 Task: Video and Audio Conversion: Convert a video to a format suitable for Instagram Stories.
Action: Mouse moved to (803, 752)
Screenshot: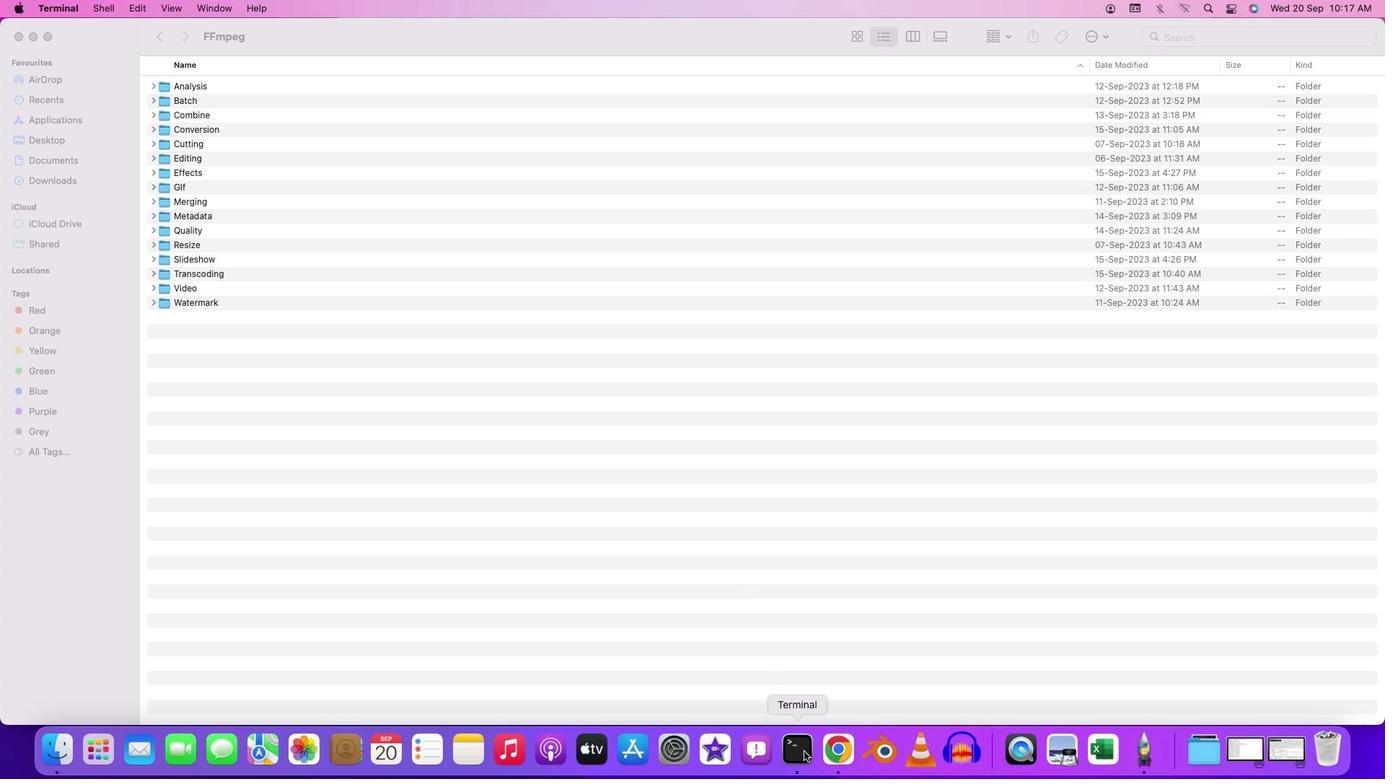 
Action: Mouse pressed right at (803, 752)
Screenshot: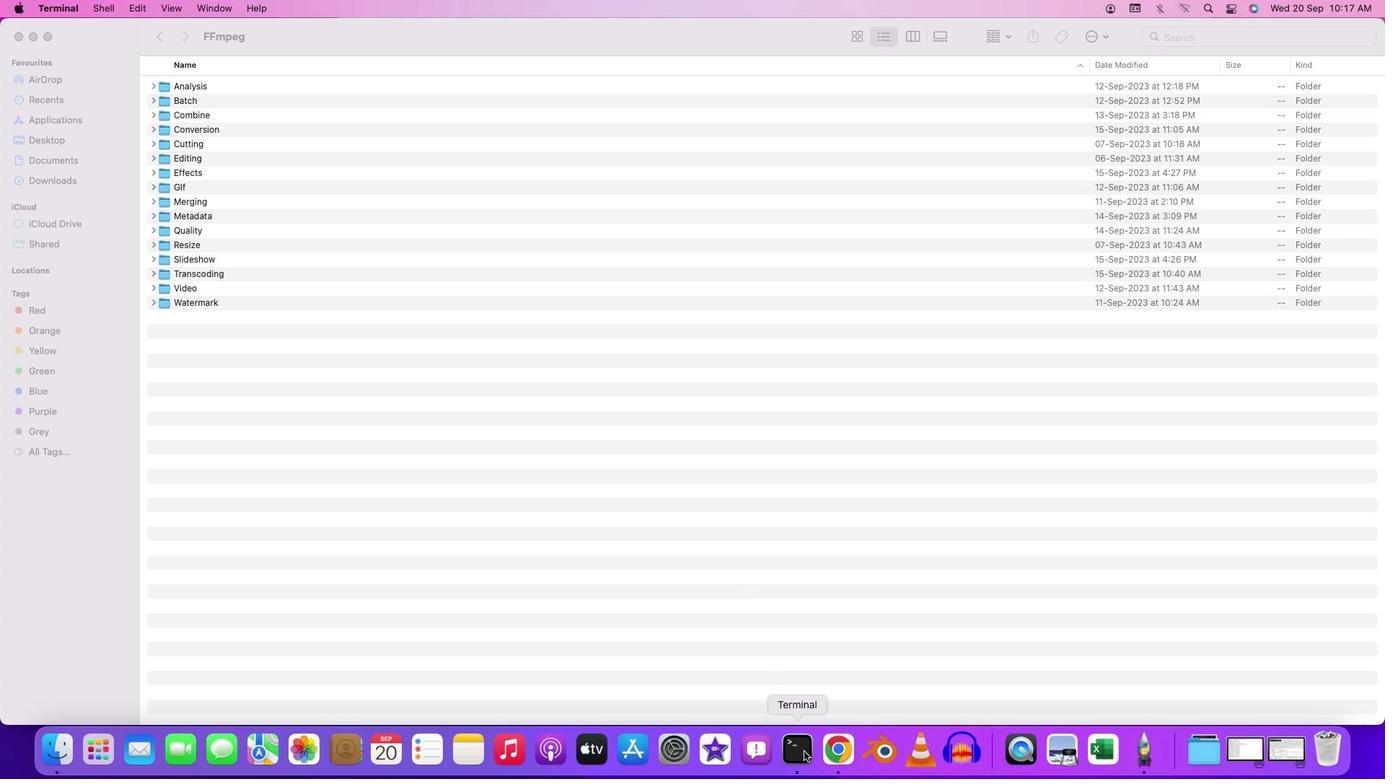 
Action: Mouse moved to (826, 570)
Screenshot: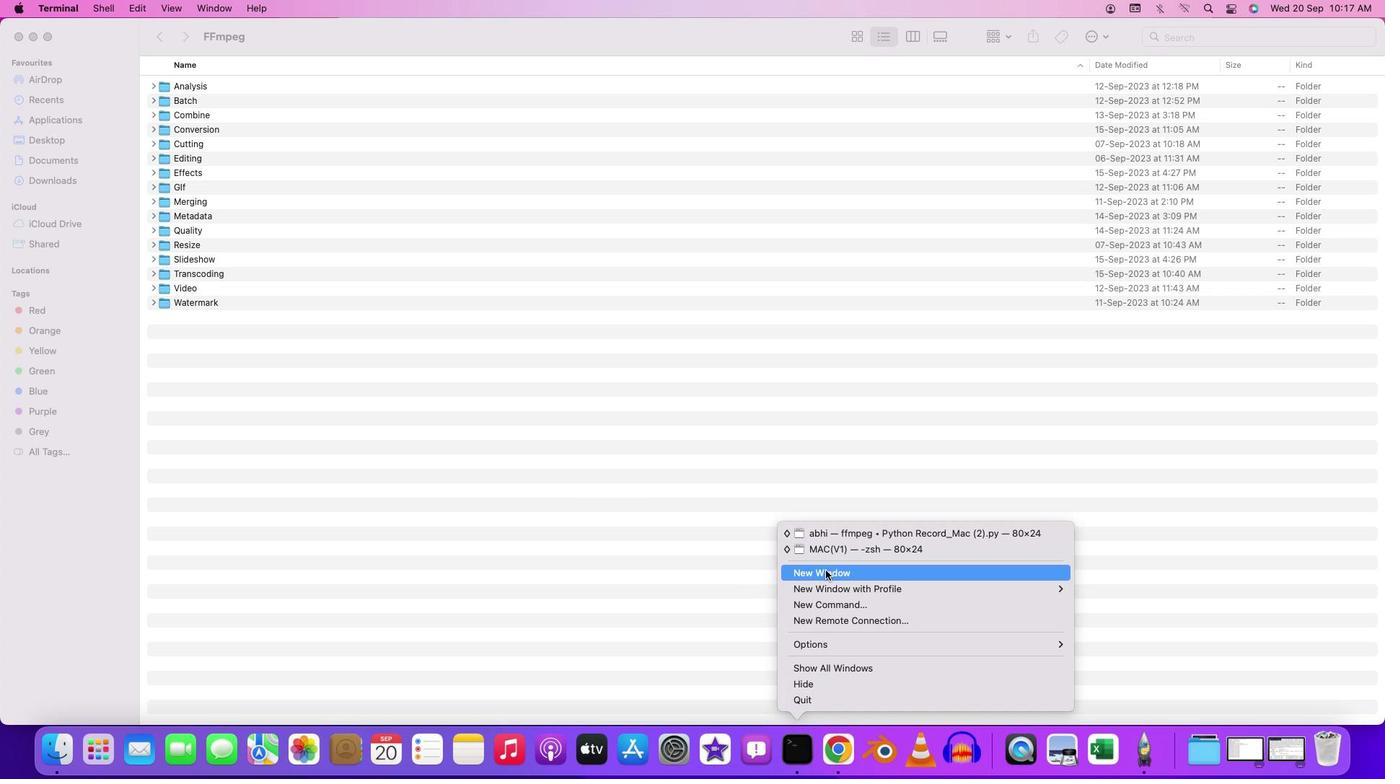 
Action: Mouse pressed left at (826, 570)
Screenshot: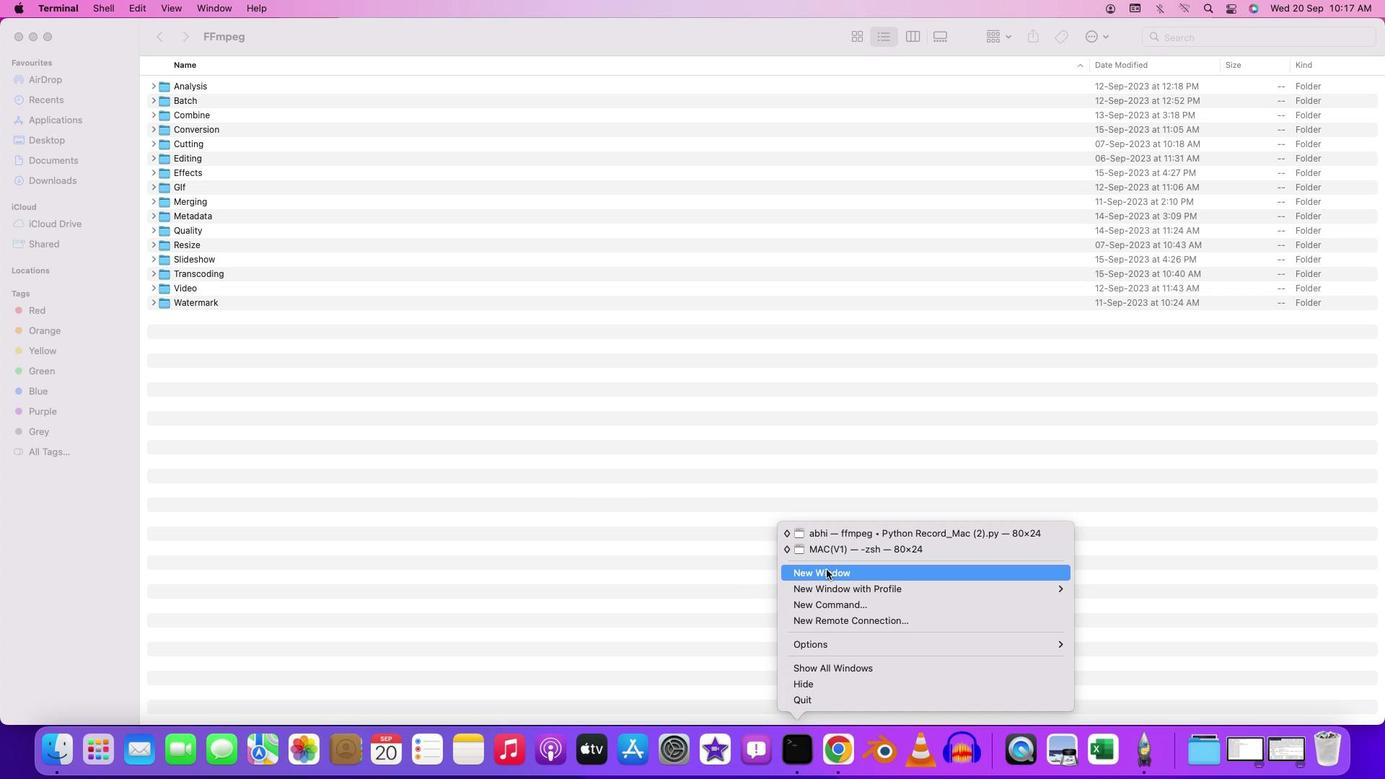 
Action: Mouse moved to (240, 28)
Screenshot: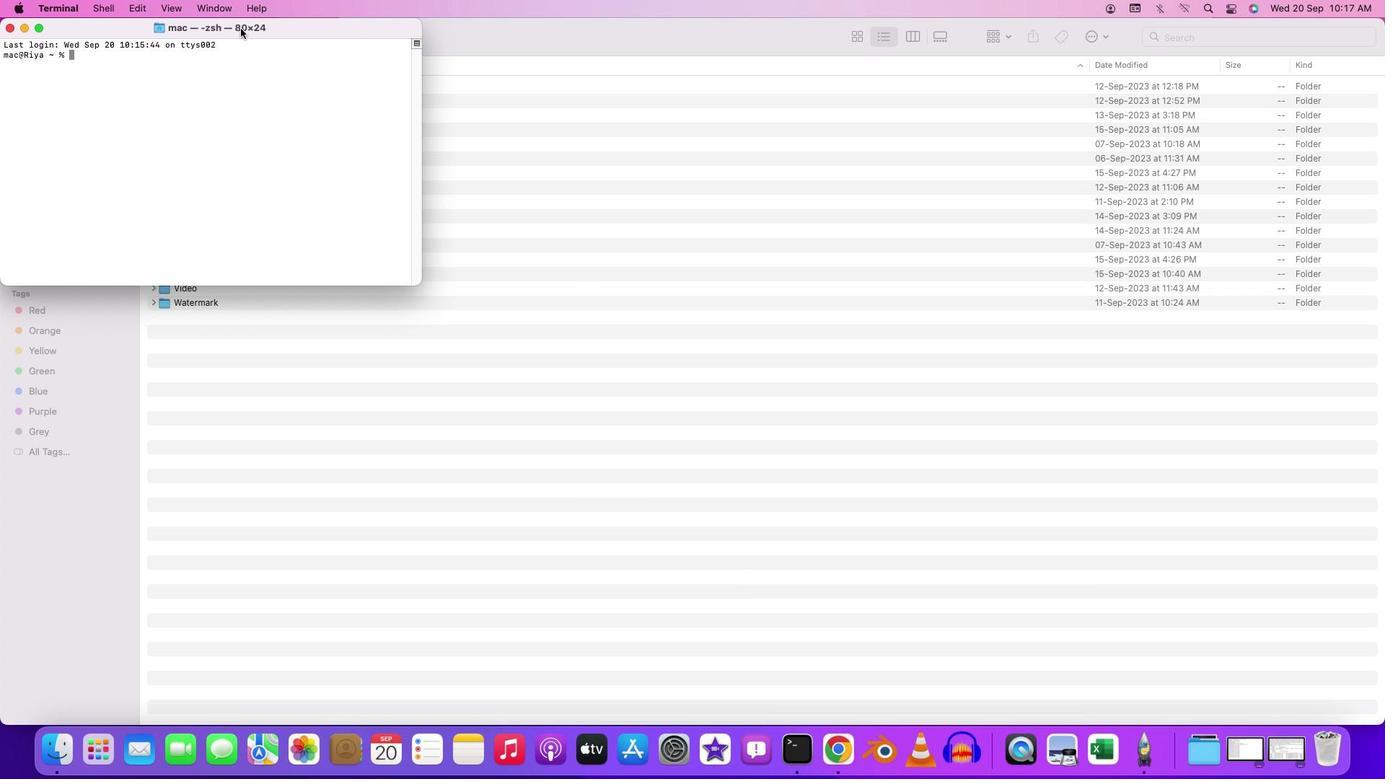 
Action: Mouse pressed left at (240, 28)
Screenshot: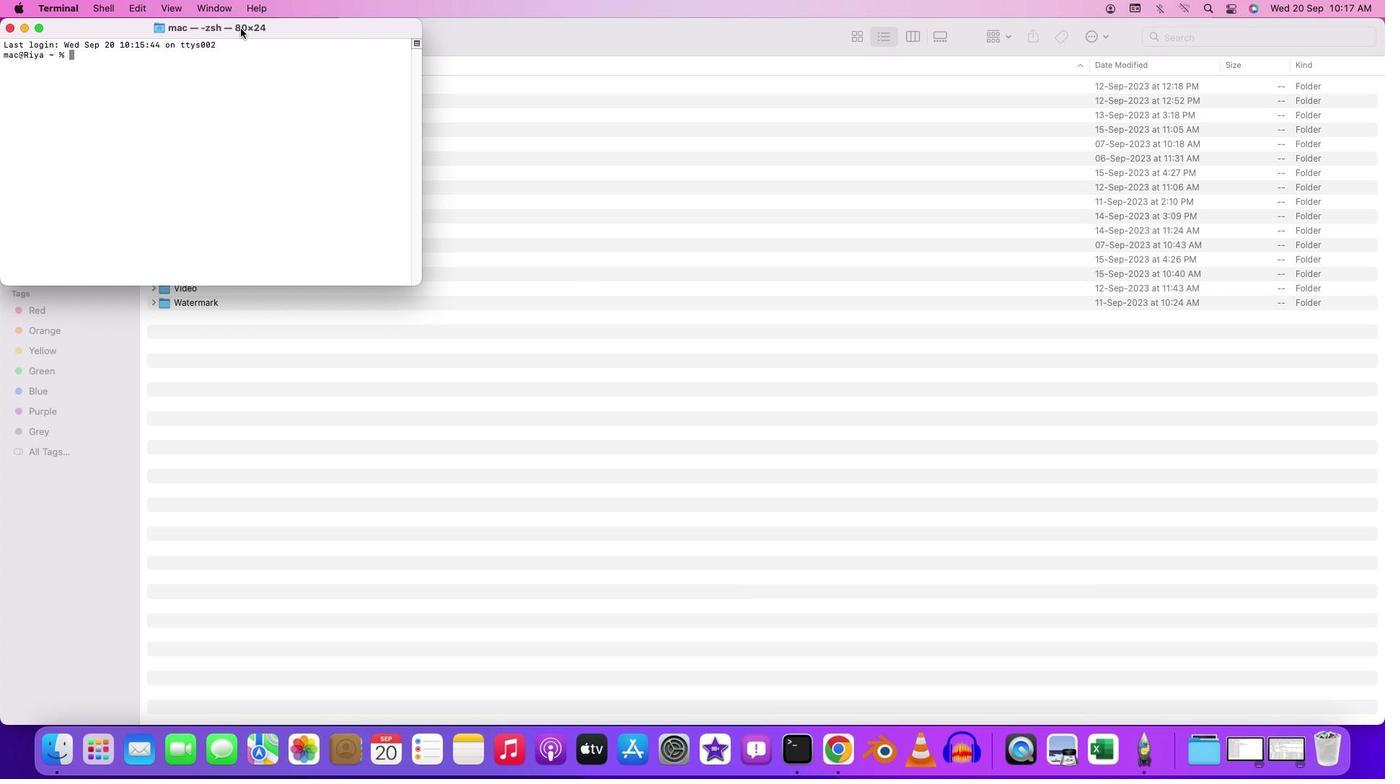 
Action: Mouse pressed left at (240, 28)
Screenshot: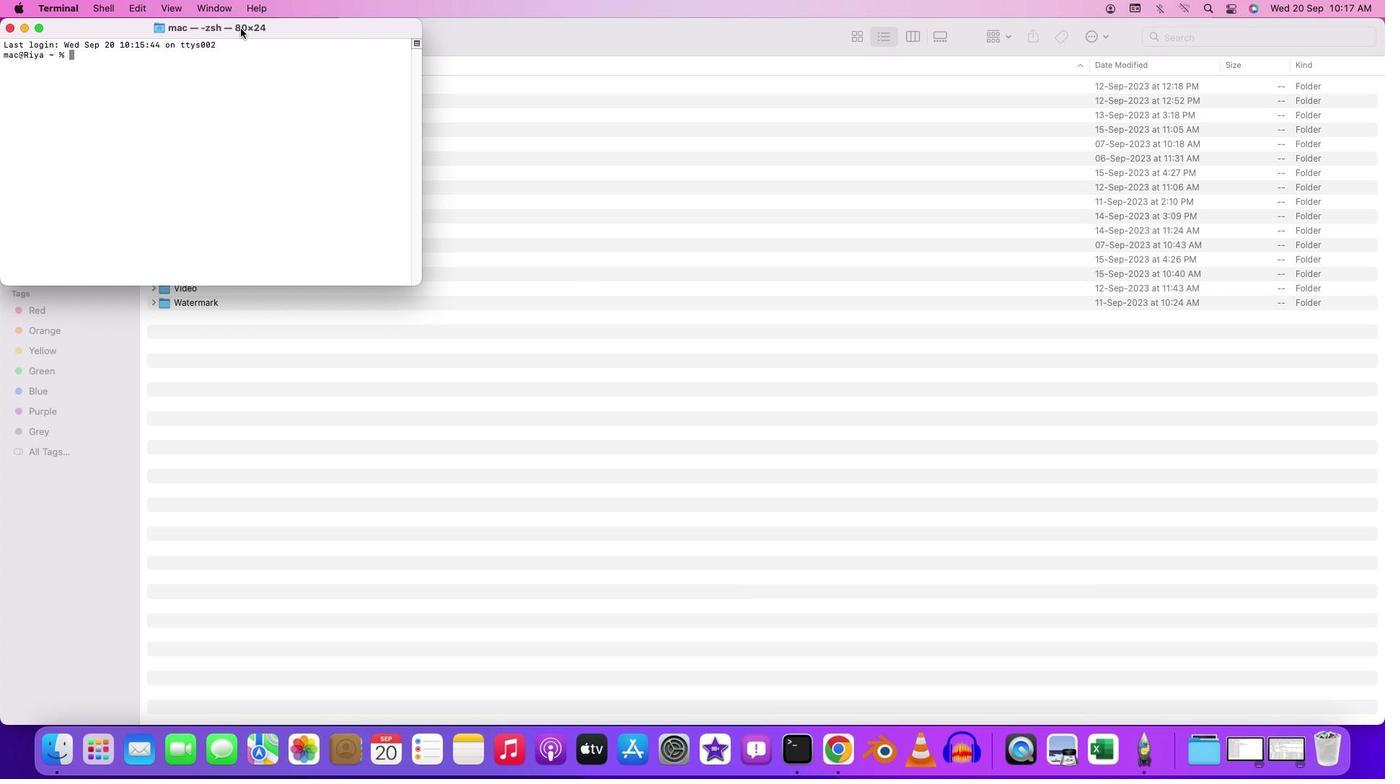 
Action: Mouse moved to (129, 51)
Screenshot: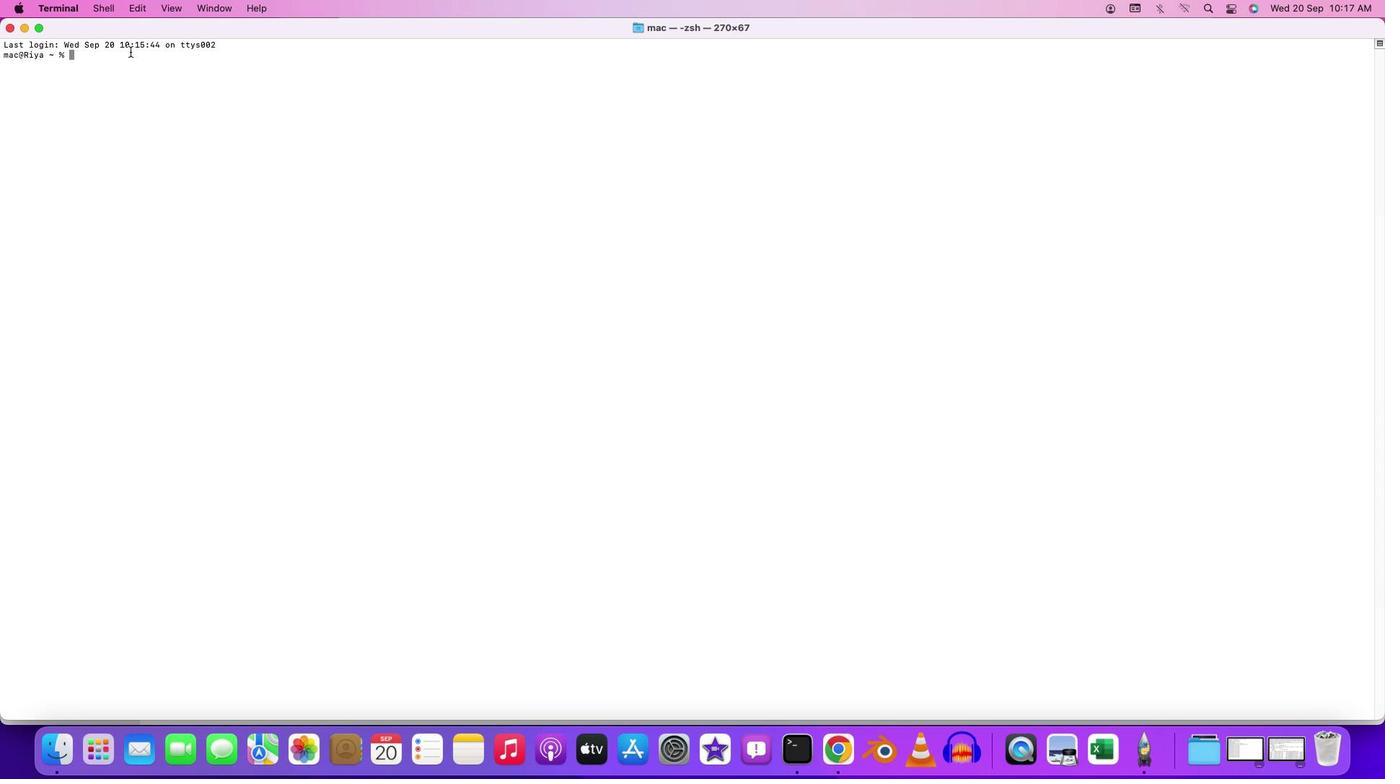 
Action: Mouse pressed left at (129, 51)
Screenshot: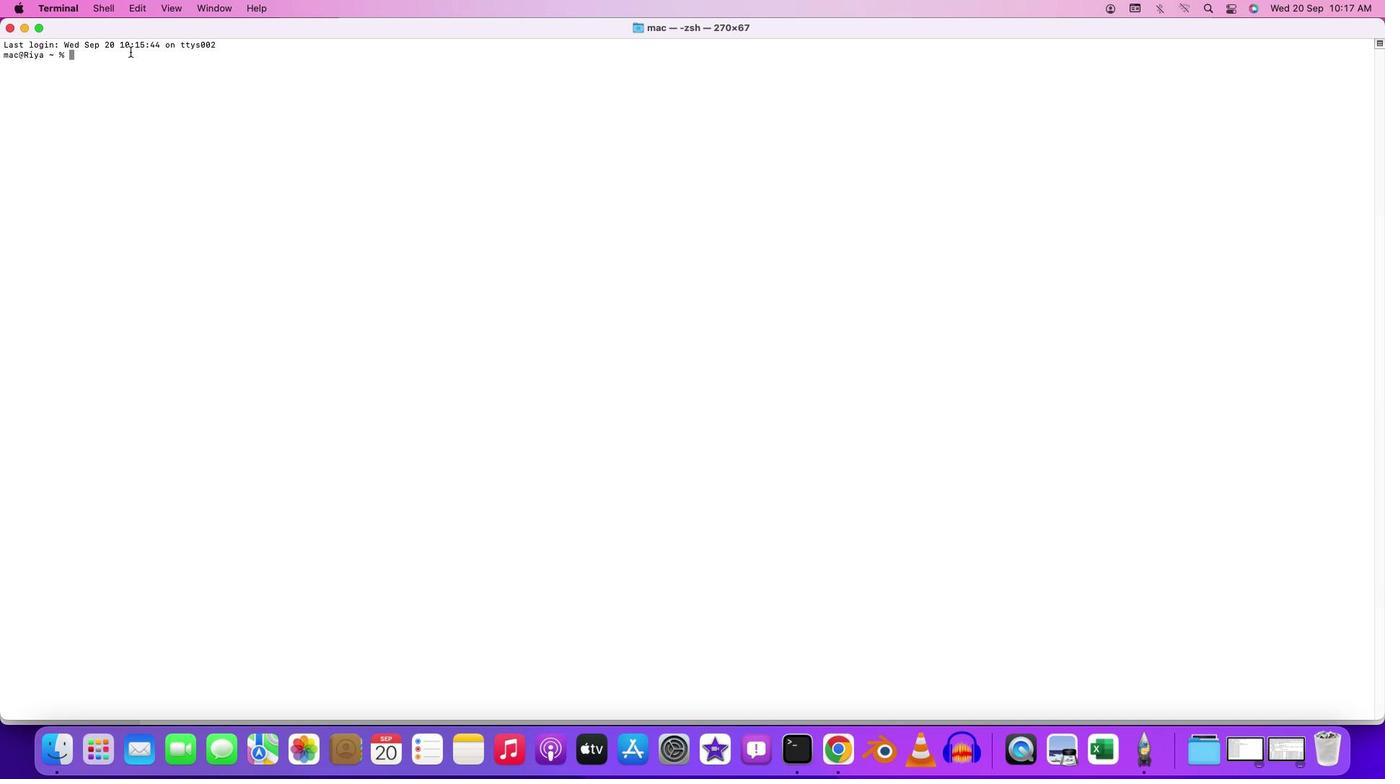 
Action: Key pressed 'c''d'Key.space'd''e''s''k''t''o''p'Key.enter'c''d'Key.space'f''f''m''p''e''g'Key.enter'c''d'Key.space'f'Key.backspace'a''b''h''i'Key.backspaceKey.backspaceKey.backspaceKey.backspace'c''d'Key.spaceKey.backspaceKey.backspaceKey.backspaceKey.shift'B''a''t''c''h'Key.enter'c''d'Key.space'm'Key.backspaceKey.backspaceKey.space'v''i''d''e''o'Key.enter'f''f''m''p''e''g'Key.space'-''i'Key.space'i''n''p''u''t'Key.shift'_''v''i''d''e''o''.''m''p''4'Key.leftKey.leftKey.leftKey.leftKey.leftKey.leftKey.leftKey.leftKey.leftKey.leftKey.leftKey.leftKey.leftKey.leftKey.leftKey.leftKey.leftKey.leftKey.leftKey.leftKey.rightKey.rightKey.rightKey.rightKey.rightKey.rightKey.rightKey.rightKey.rightKey.rightKey.rightKey.rightKey.rightKey.rightKey.rightKey.rightKey.rightKey.rightKey.rightKey.rightKey.rightKey.rightKey.rightKey.rightKey.space'-''v''f'Key.spaceKey.shift'"''s''c''a''l''e'Key.shift'+'Key.backspace'=''1''0''8''0'Key.shift':''1''9''2''0'',''s''e''t''s''a''r''-'Key.backspace'=''1''.''1'Key.shift'"'Key.space'-''c'Key.shift':''v'Key.space'l''i''v'Key.backspace'b''x''2''6''4'Key.space'-''p''r''e''s''e''t'Key.space's''l''o''w'Key.space'-''b'Key.shift':''v'Key.space'3'Key.shift'M'Key.space'-''c'Key.shift':''v'Key.backspace'a'Key.spaceKey.leftKey.leftKey.leftKey.leftKey.leftKey.leftKey.leftKey.leftKey.leftKey.leftKey.rightKey.rightKey.rightKey.rightKey.rightKey.rightKey.rightKey.rightKey.rightKey.space'a''a''c'Key.space'-''b'Key.shift':''a'Key.space'1''8''2''k'Key.backspaceKey.backspaceKey.backspace'9''2''k'Key.space'o''u''t''p''u''t'Key.shift'_''i''n''s''t''a''g''r''a''m'Key.shift'_''s''t''o''r''y''.''m''p''4'Key.enter'y'Key.enter
Screenshot: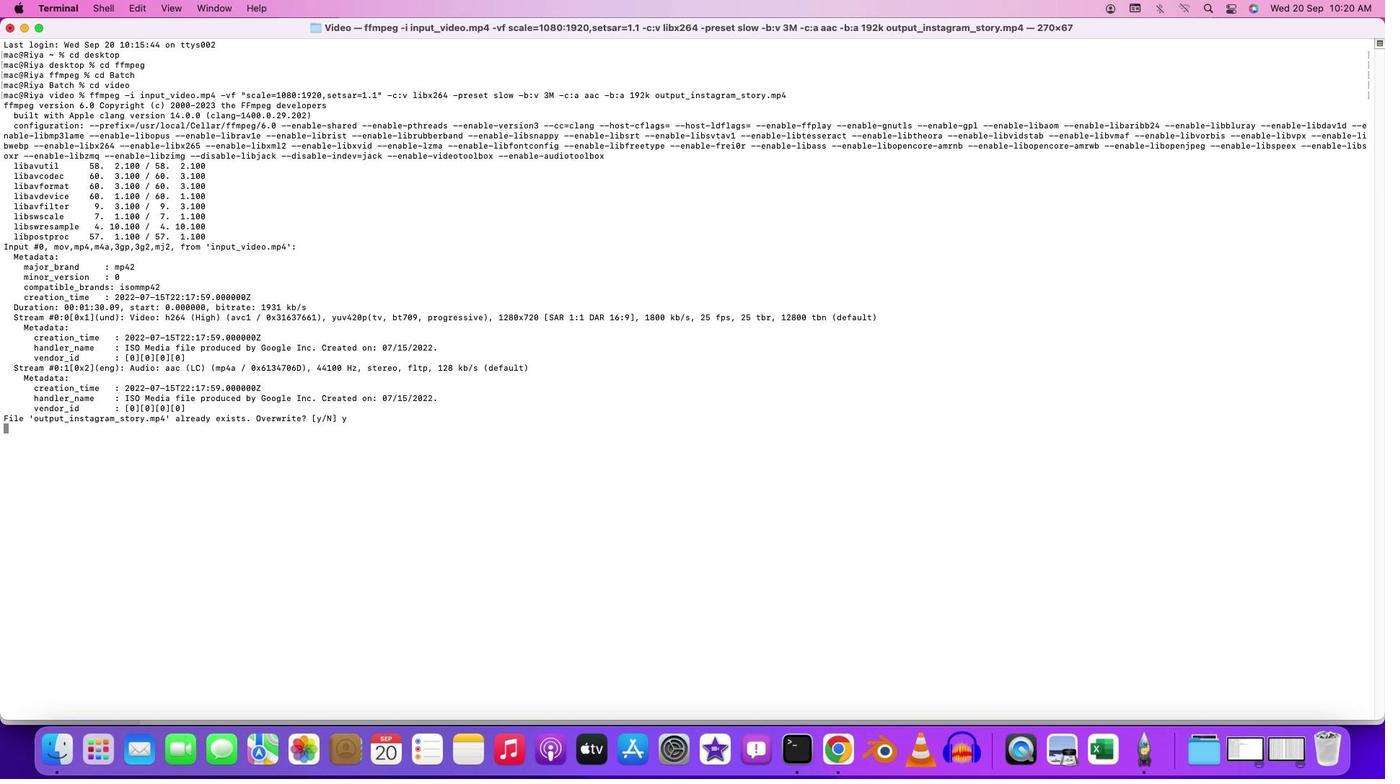 
Action: Mouse moved to (726, 622)
Screenshot: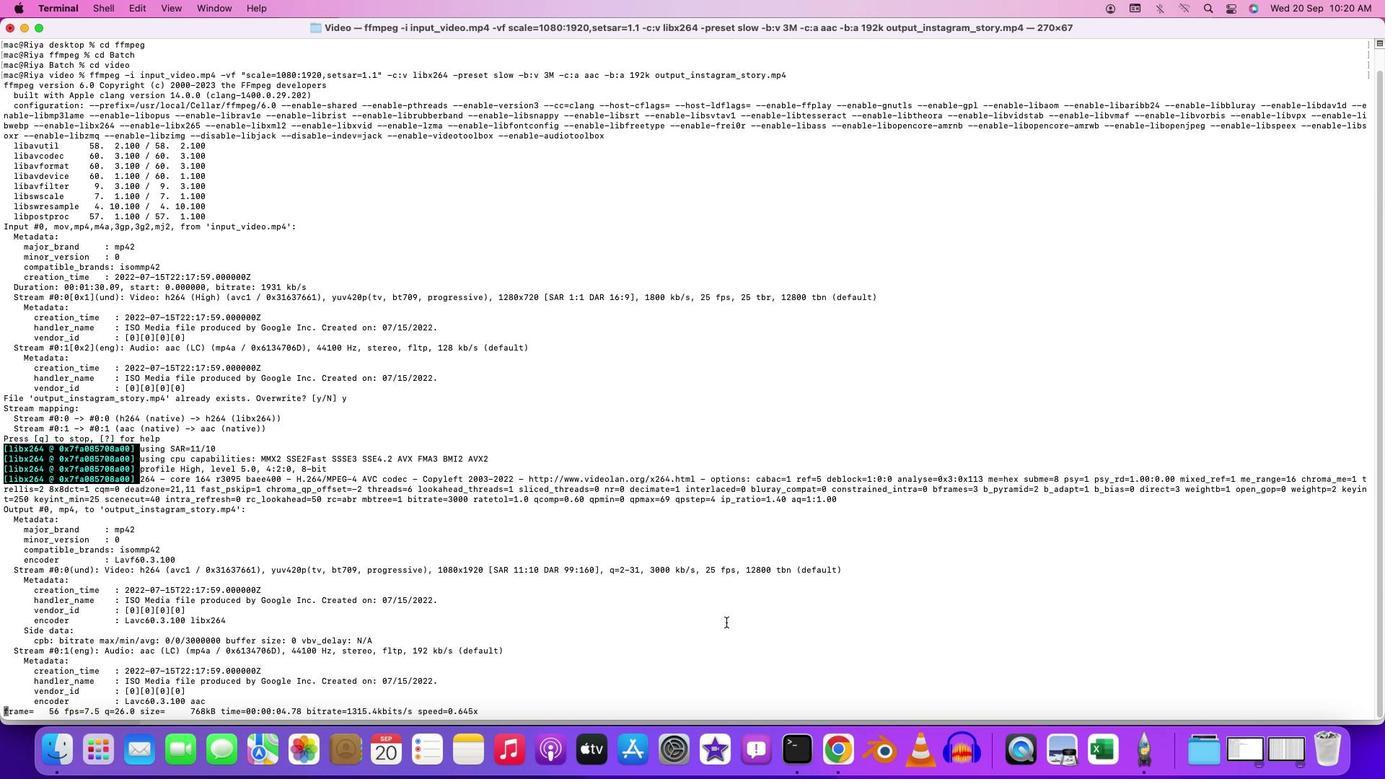 
